 Task: Look for products in the category "Popcorn & Pretzels" from the brand "Glutino".
Action: Mouse moved to (422, 175)
Screenshot: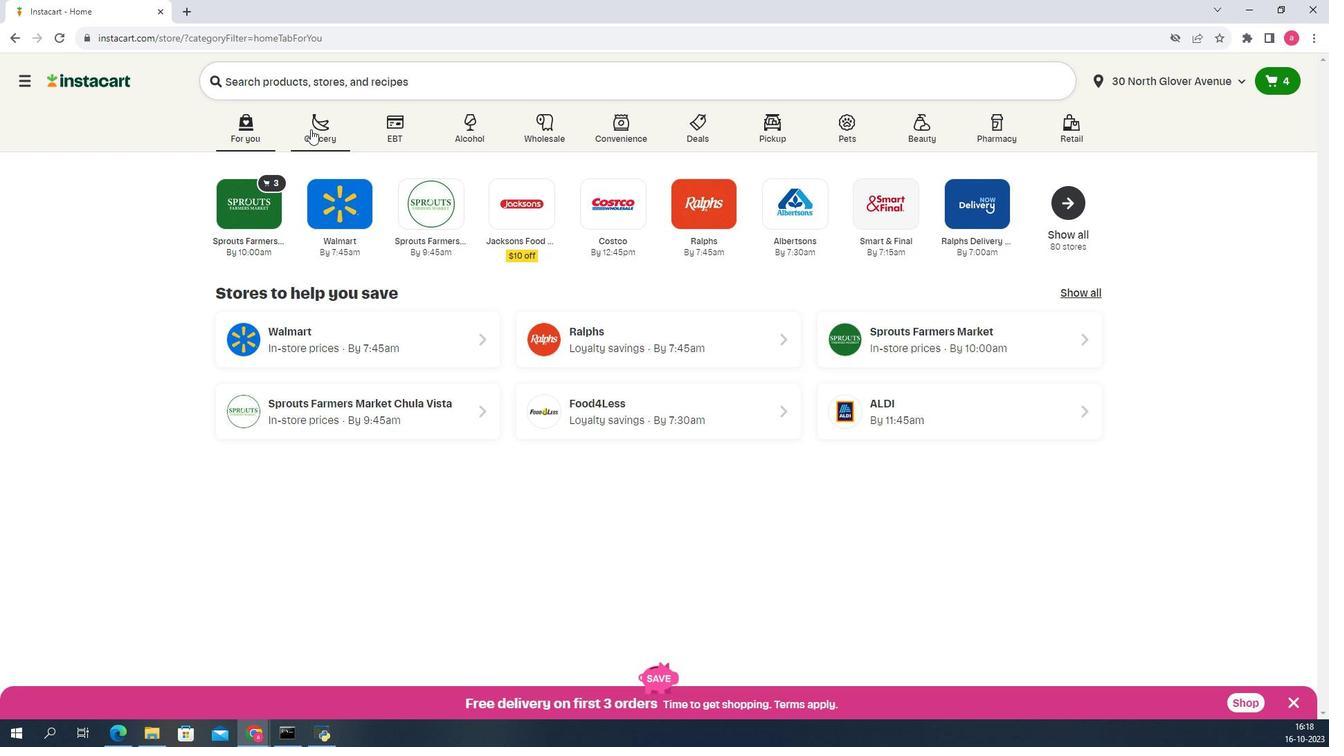 
Action: Mouse pressed left at (422, 175)
Screenshot: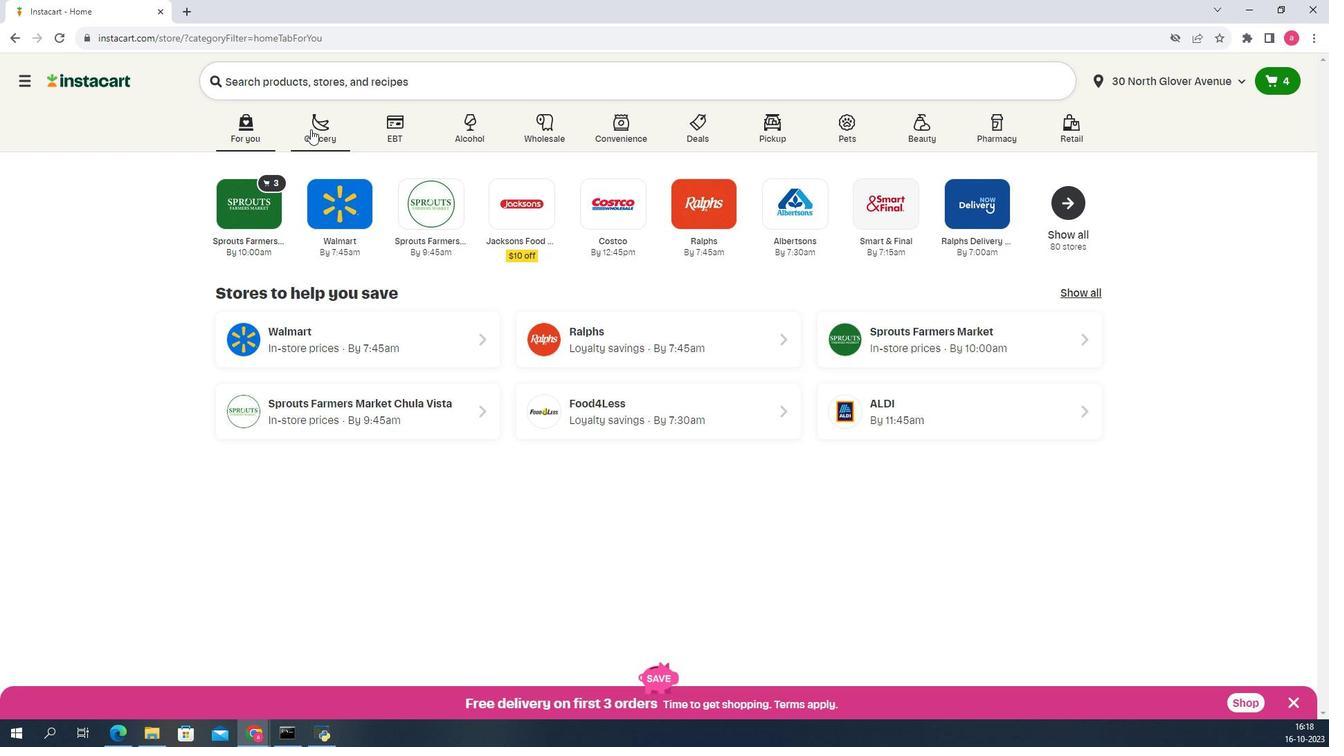 
Action: Mouse moved to (457, 400)
Screenshot: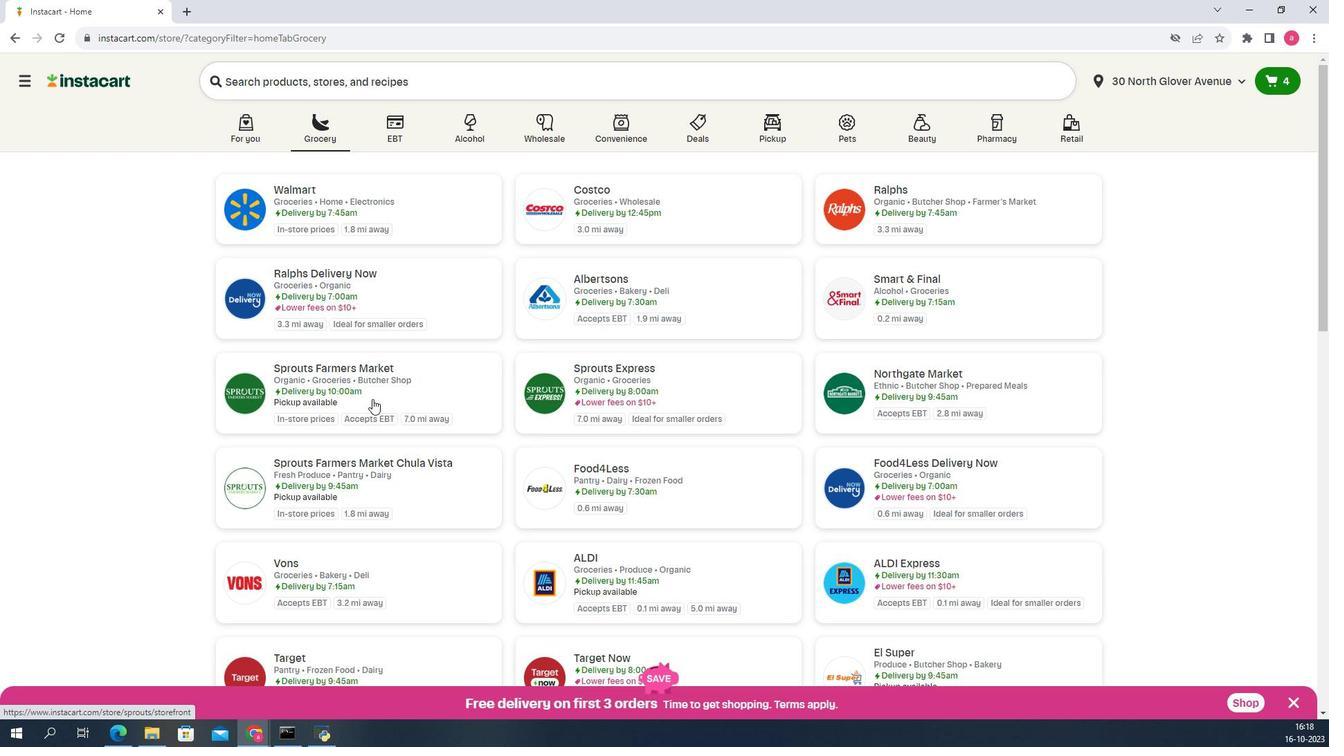 
Action: Mouse pressed left at (457, 400)
Screenshot: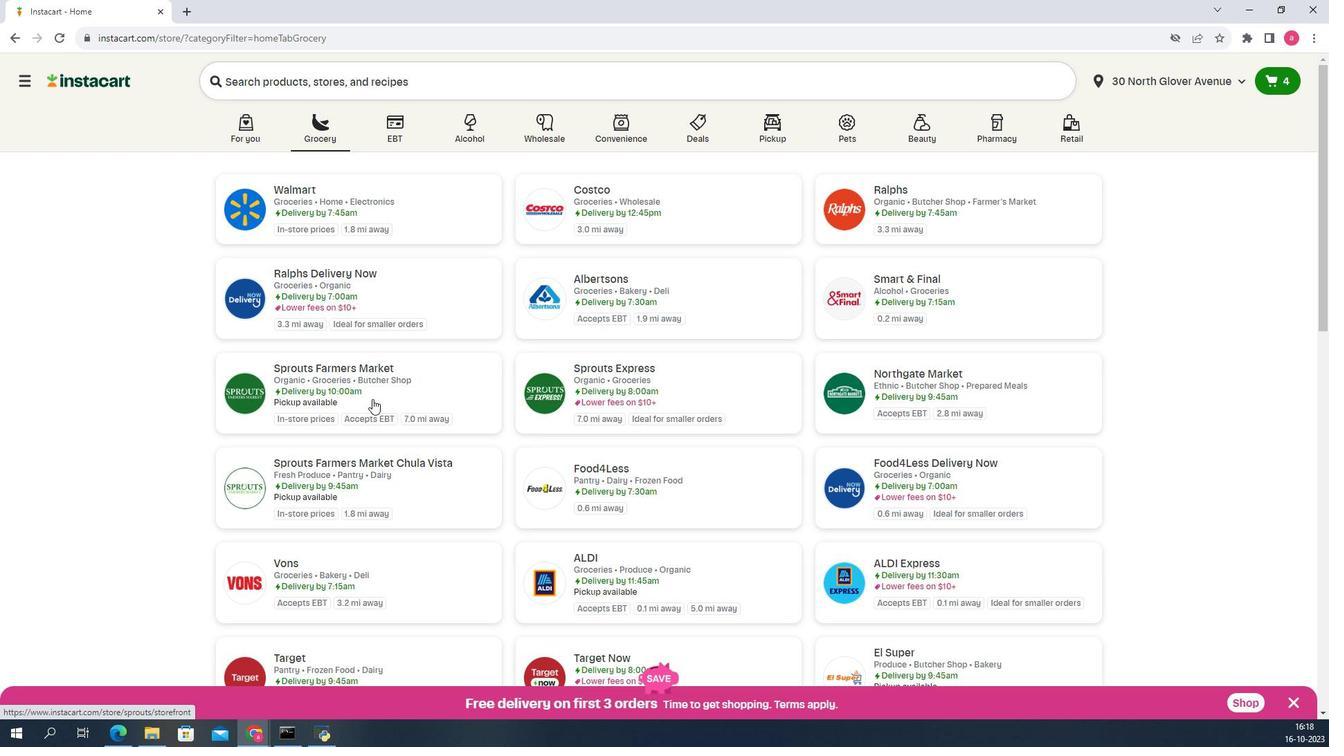 
Action: Mouse moved to (294, 556)
Screenshot: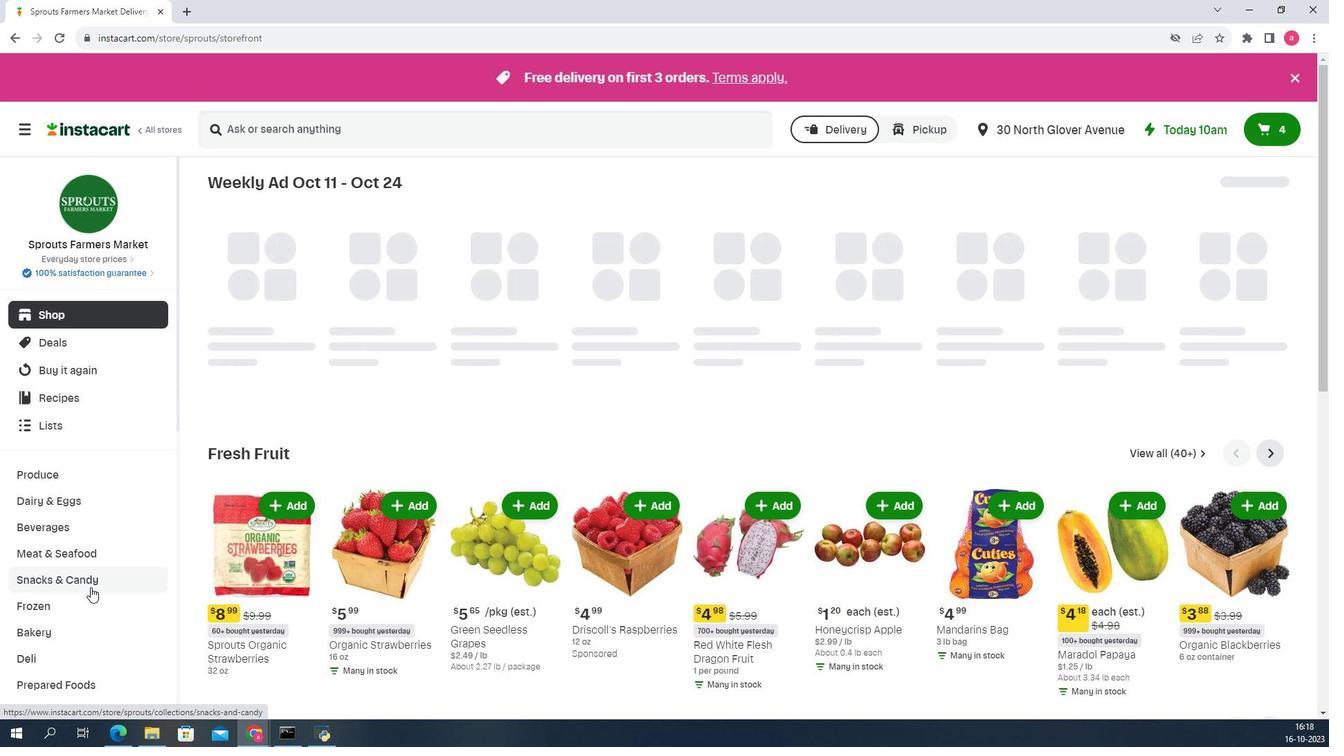 
Action: Mouse pressed left at (294, 556)
Screenshot: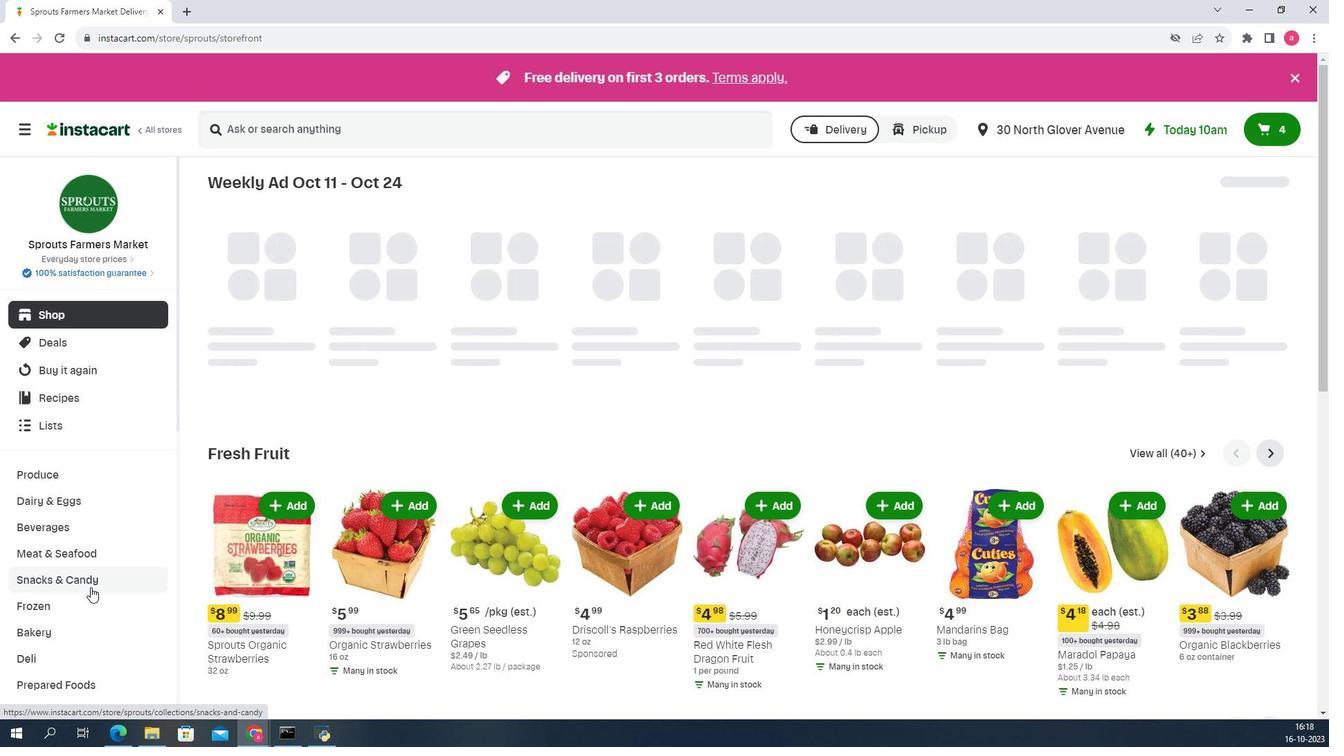 
Action: Mouse moved to (870, 252)
Screenshot: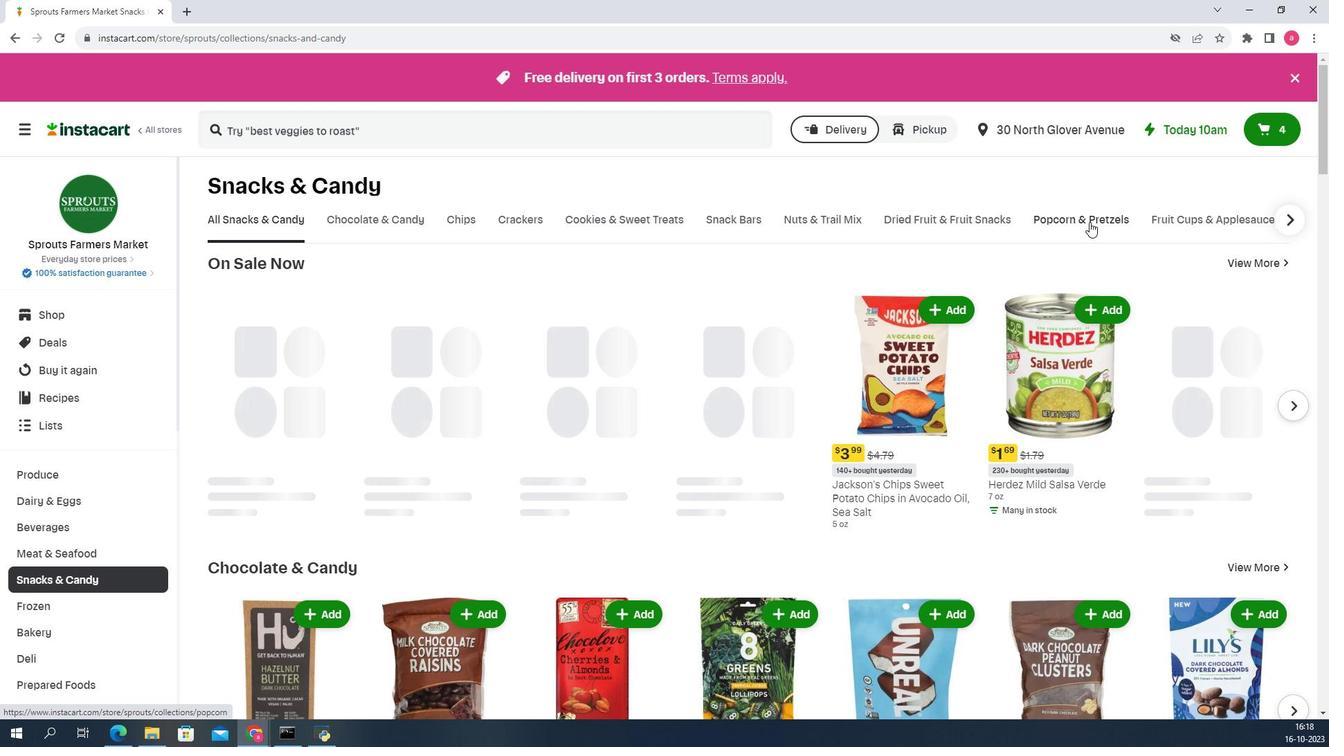 
Action: Mouse pressed left at (870, 252)
Screenshot: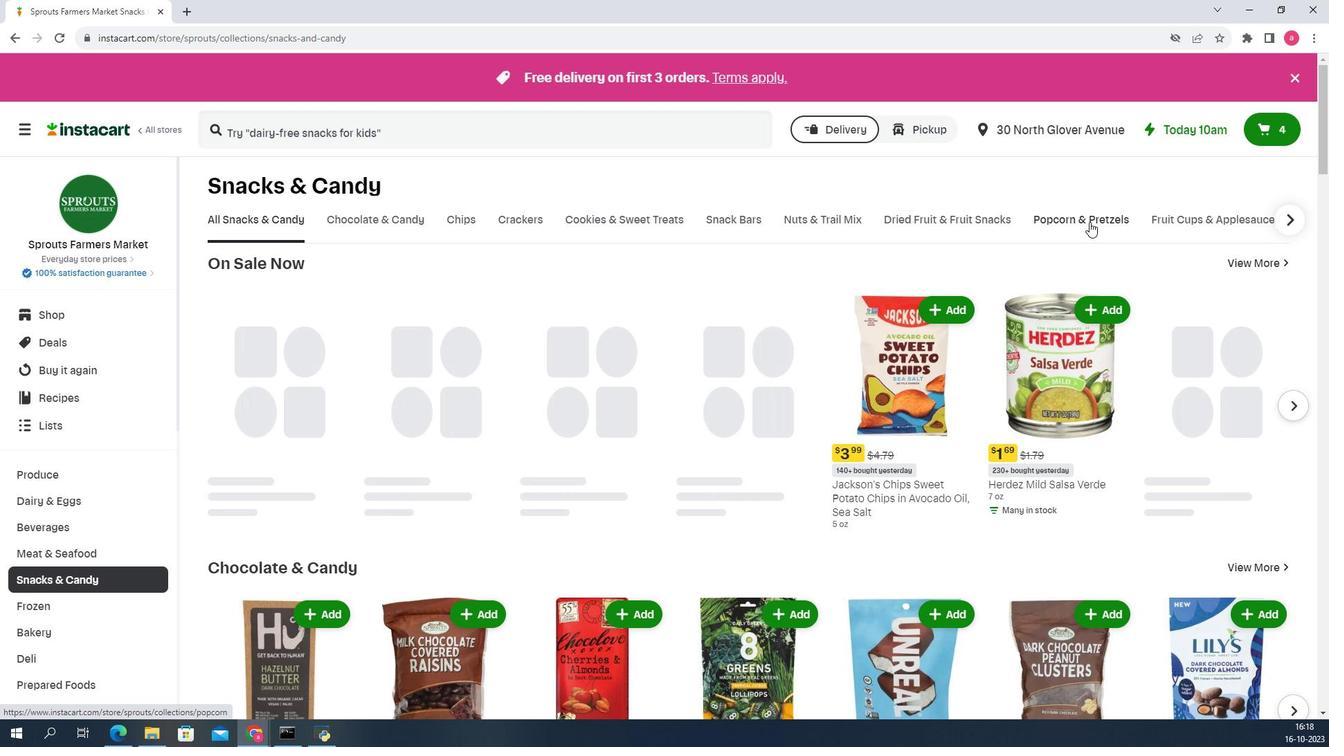 
Action: Mouse moved to (465, 297)
Screenshot: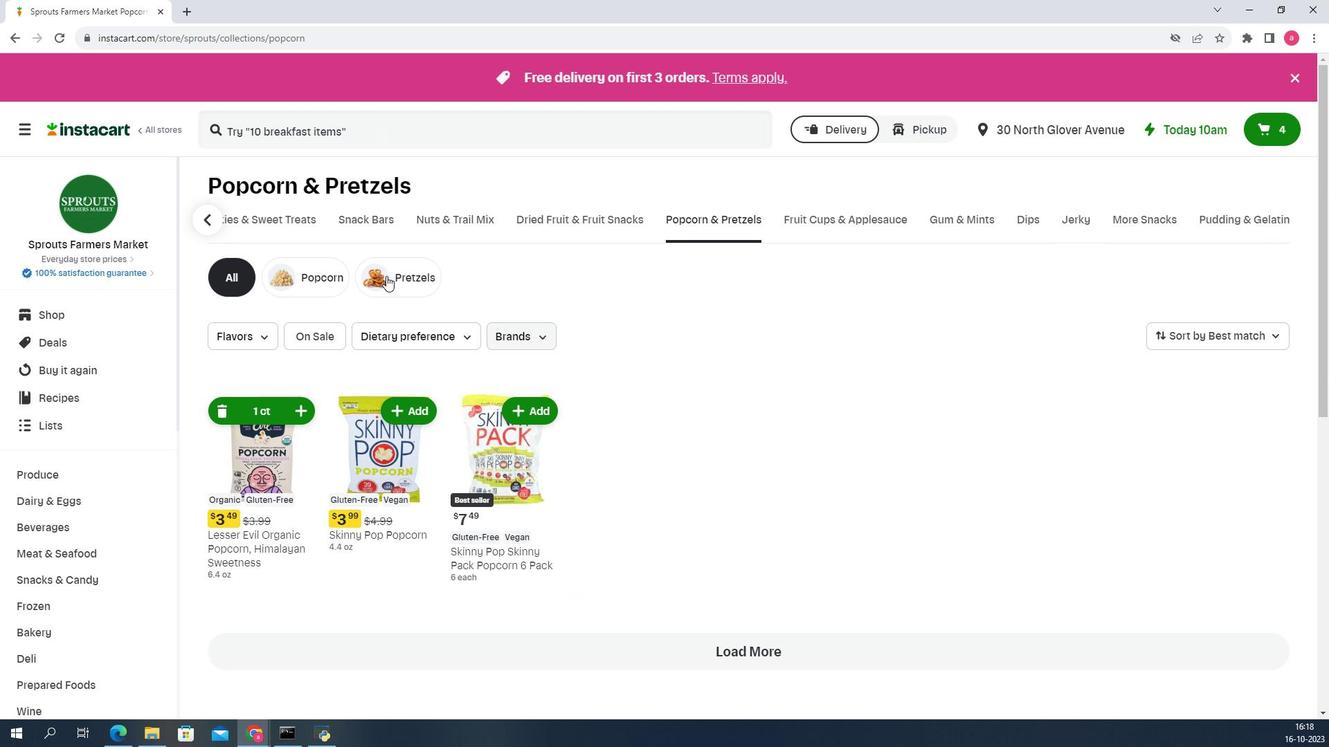 
Action: Mouse pressed left at (465, 297)
Screenshot: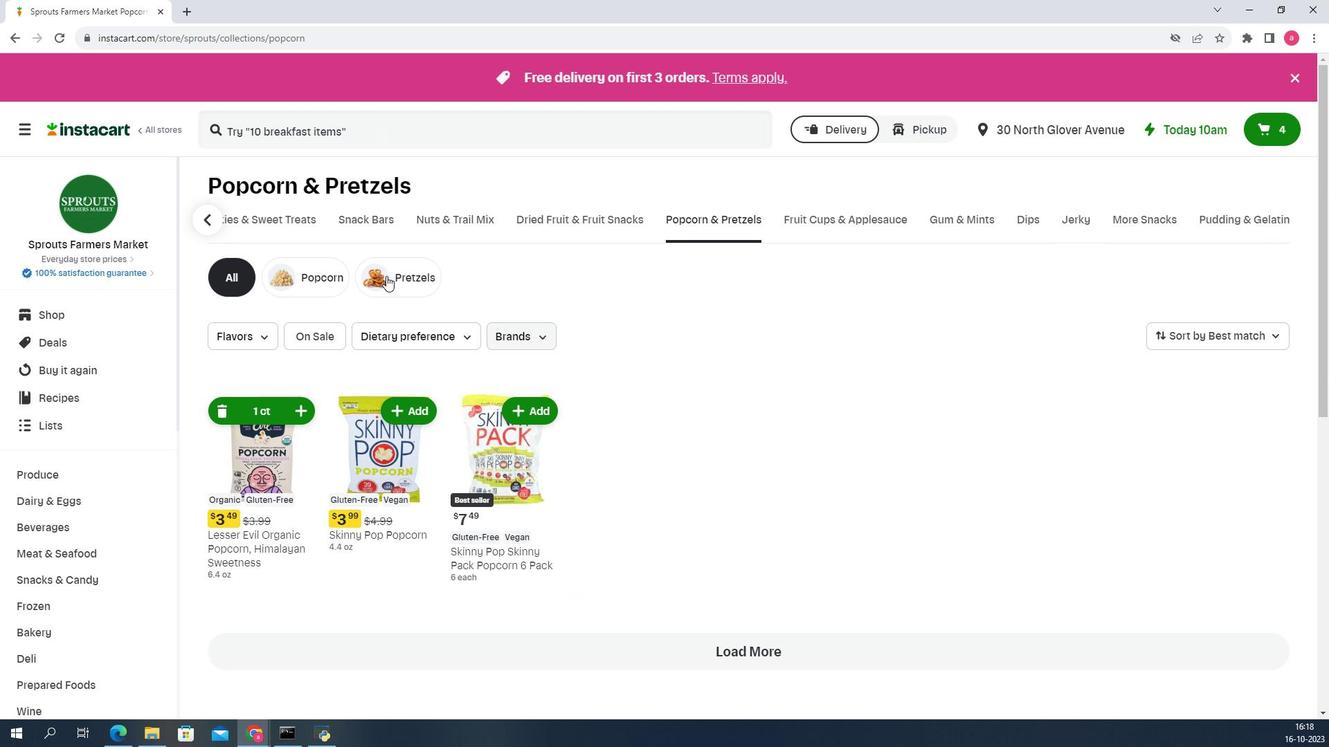 
Action: Mouse moved to (540, 347)
Screenshot: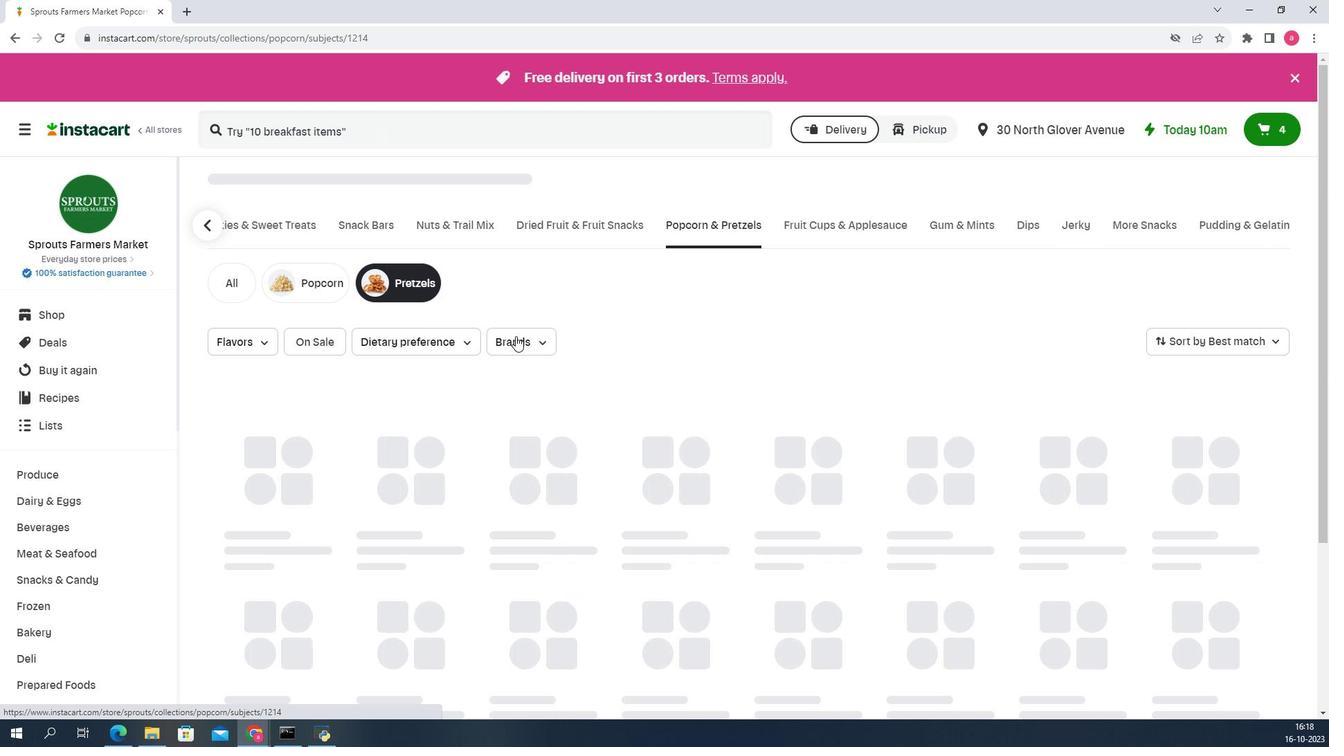 
Action: Mouse pressed left at (540, 347)
Screenshot: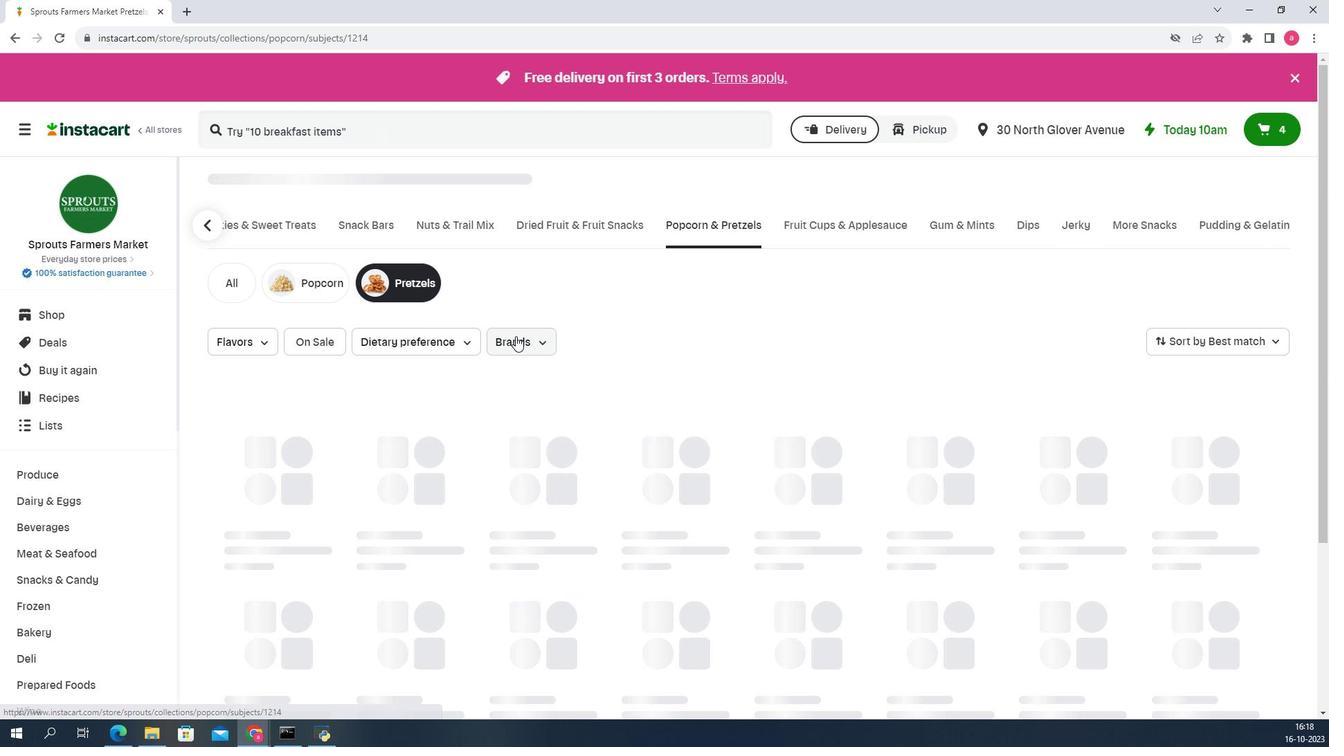 
Action: Mouse moved to (564, 384)
Screenshot: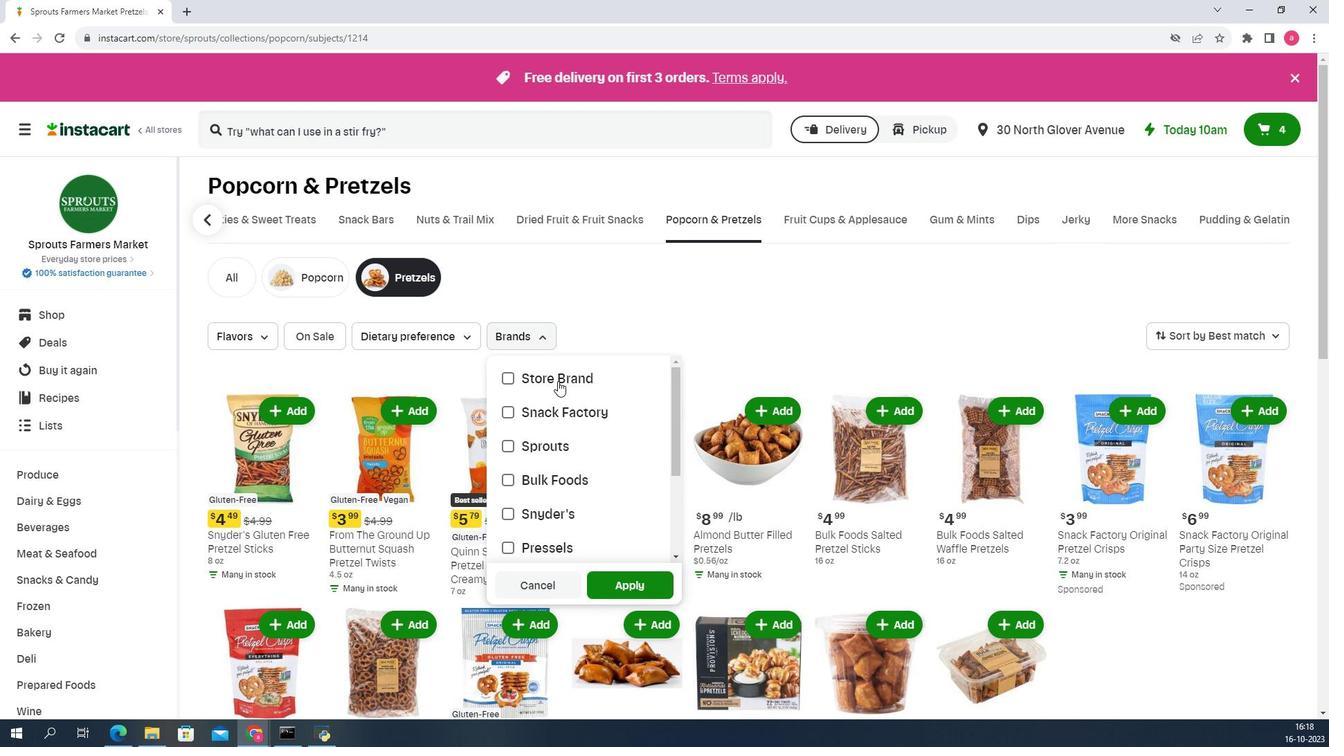 
Action: Mouse scrolled (564, 384) with delta (0, 0)
Screenshot: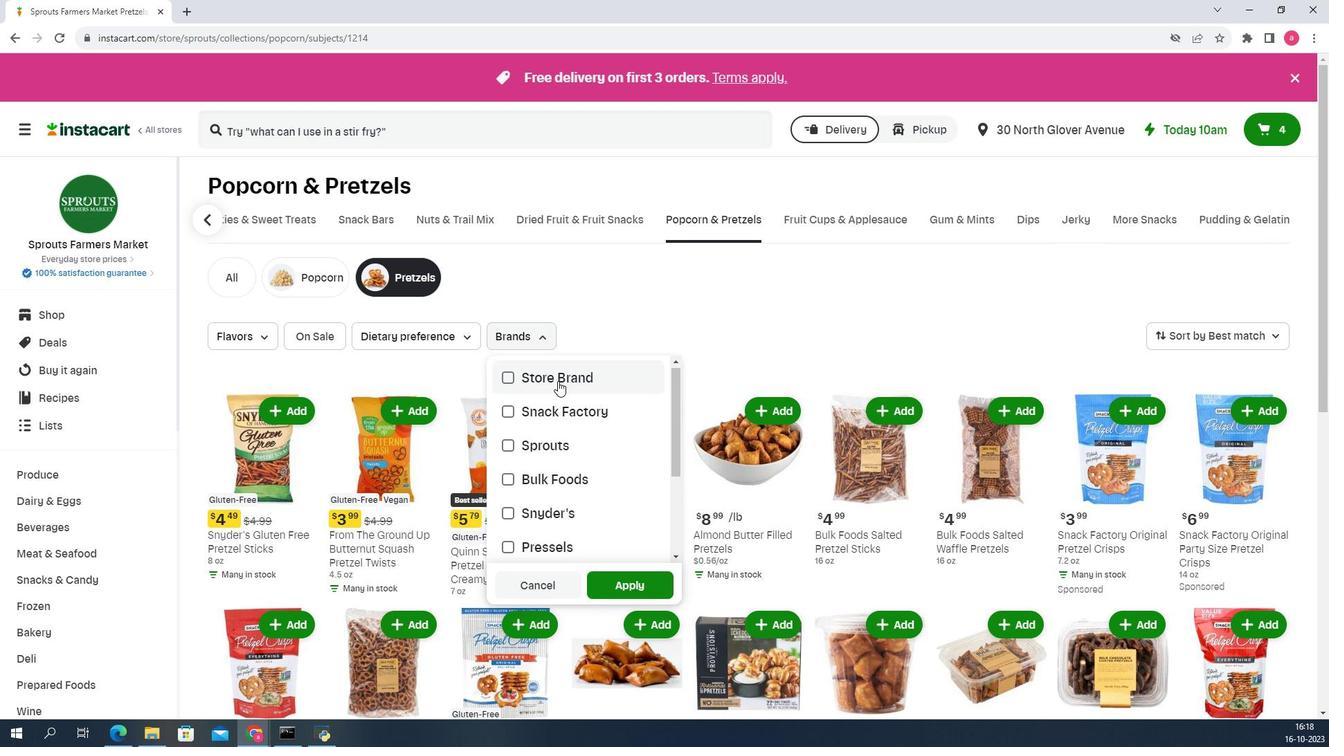 
Action: Mouse scrolled (564, 384) with delta (0, 0)
Screenshot: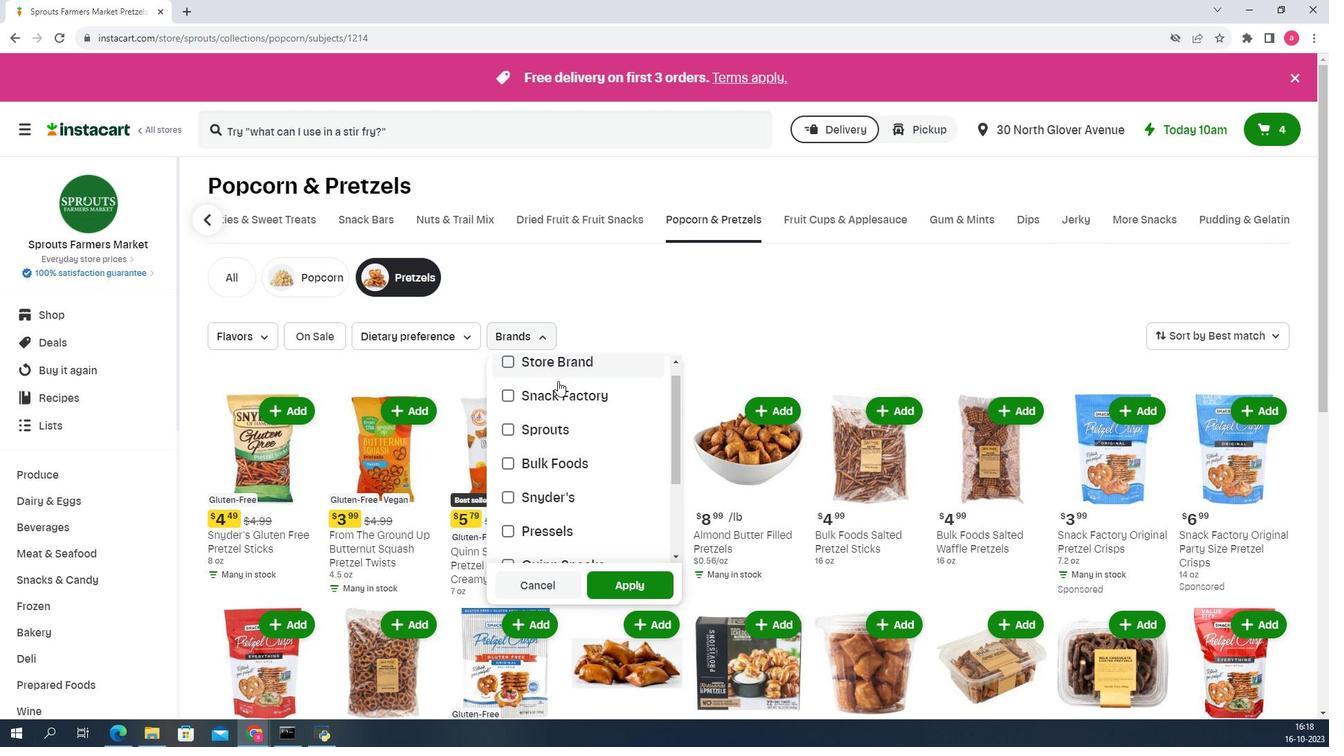 
Action: Mouse moved to (582, 497)
Screenshot: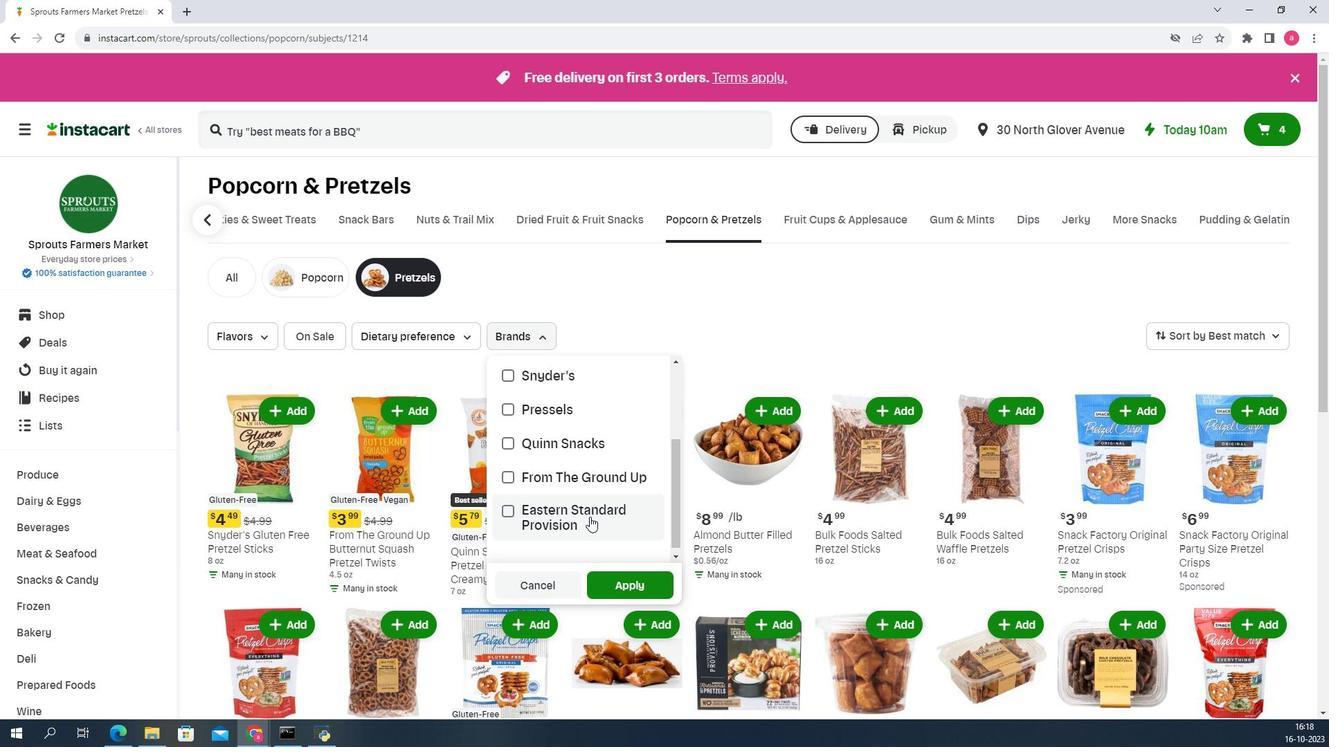 
Action: Mouse scrolled (582, 498) with delta (0, 0)
Screenshot: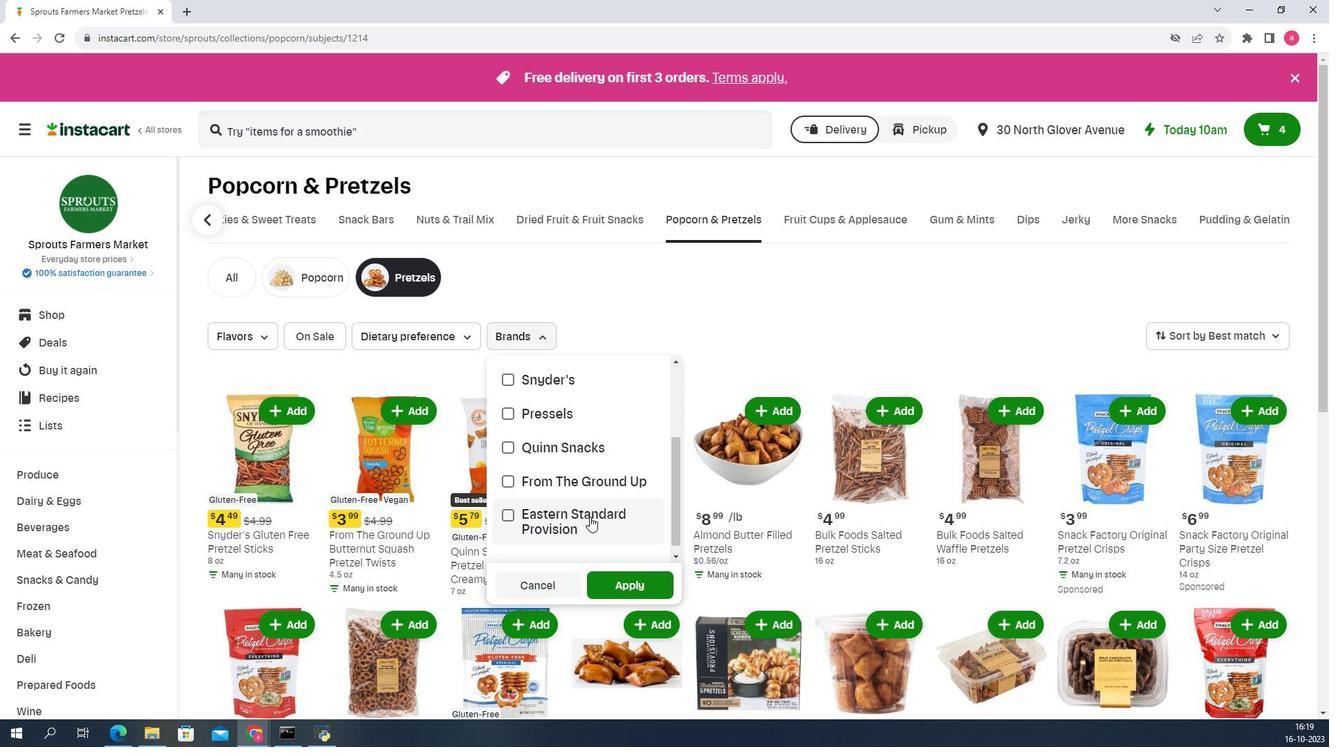 
Action: Mouse scrolled (582, 498) with delta (0, 0)
Screenshot: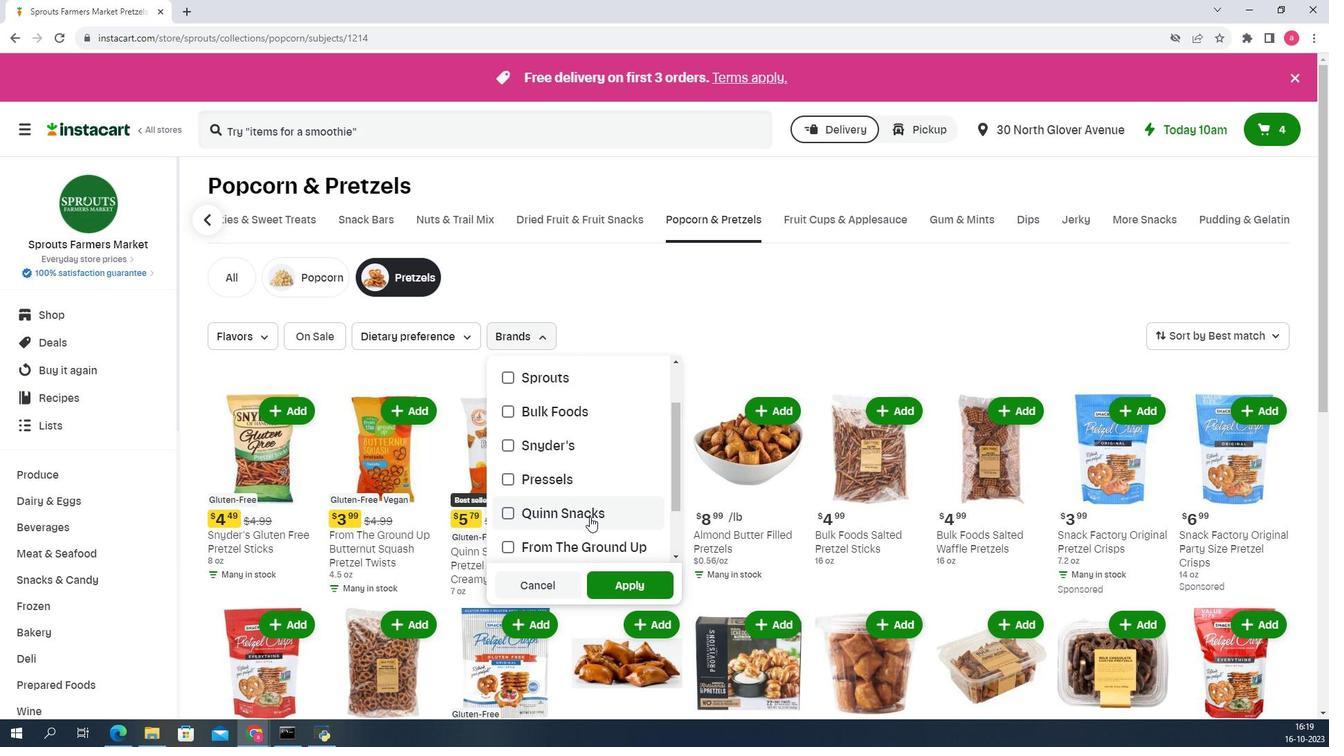 
Action: Mouse scrolled (582, 498) with delta (0, 0)
Screenshot: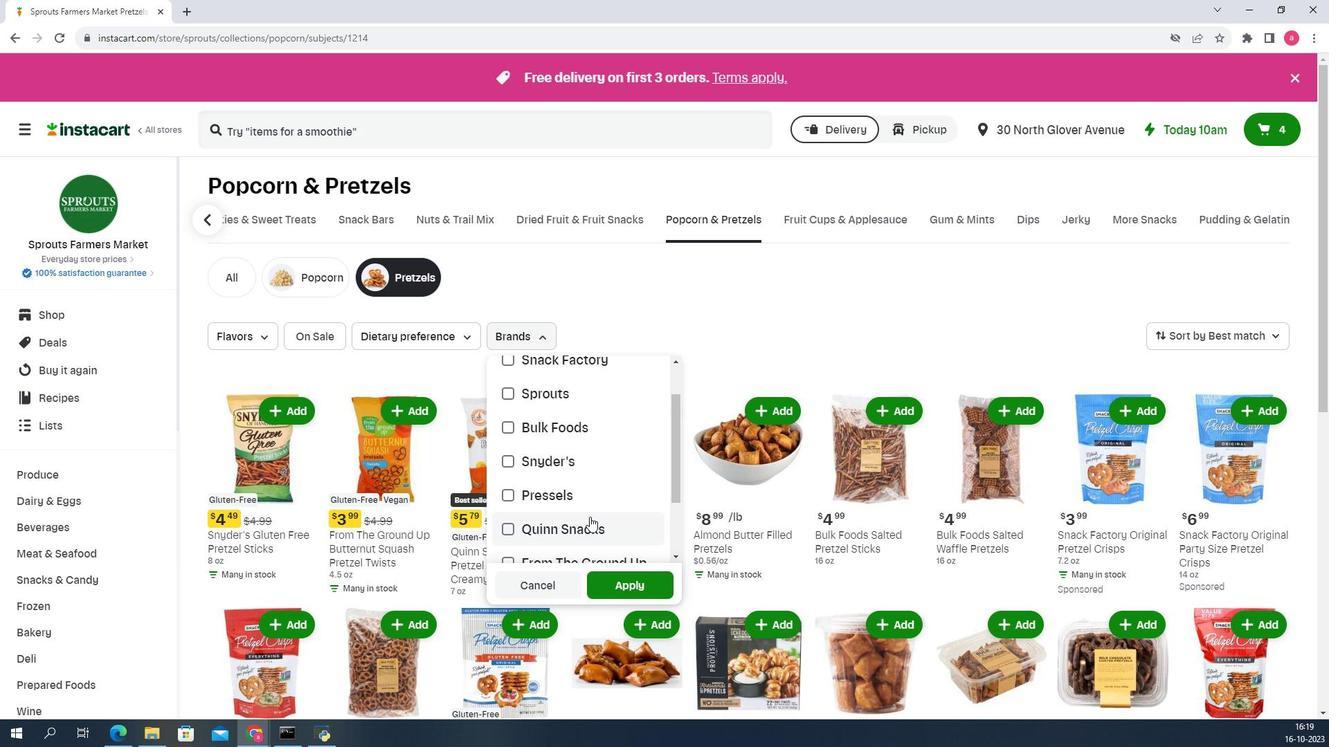 
Action: Mouse scrolled (582, 498) with delta (0, 0)
Screenshot: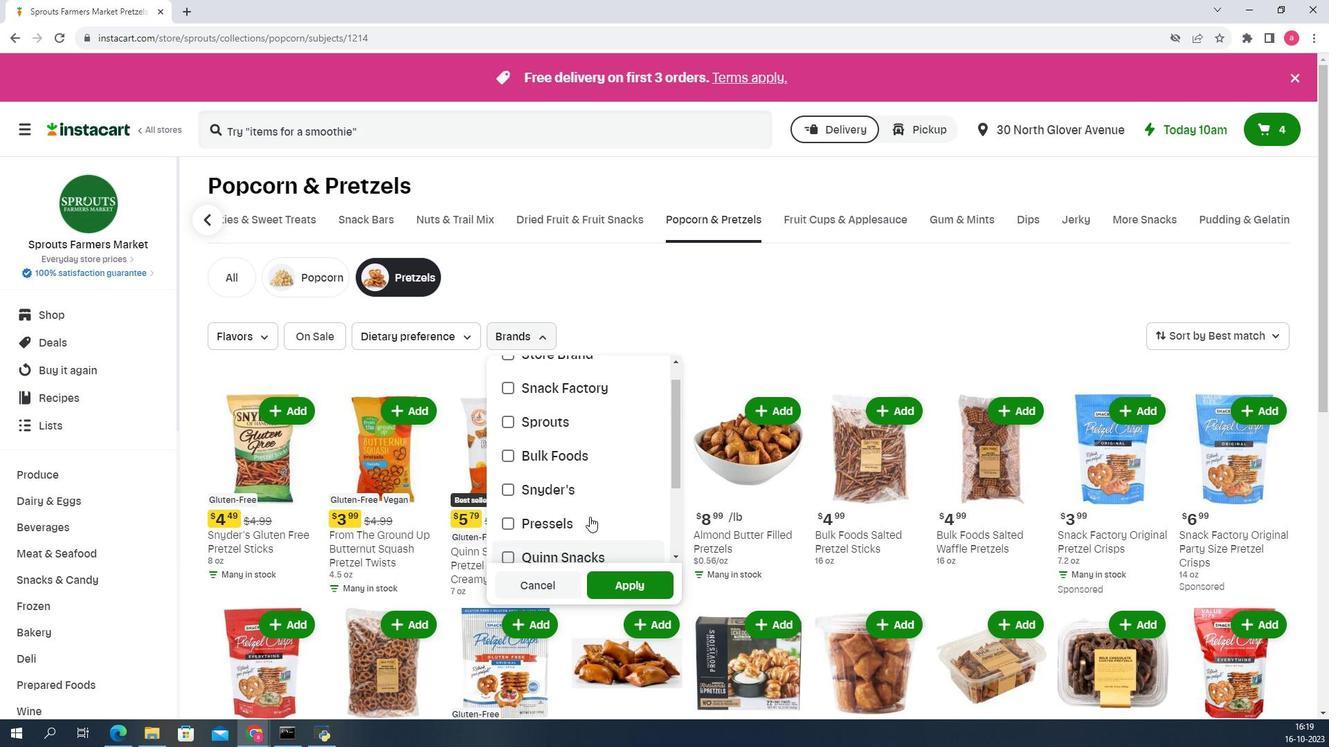 
Action: Mouse moved to (593, 490)
Screenshot: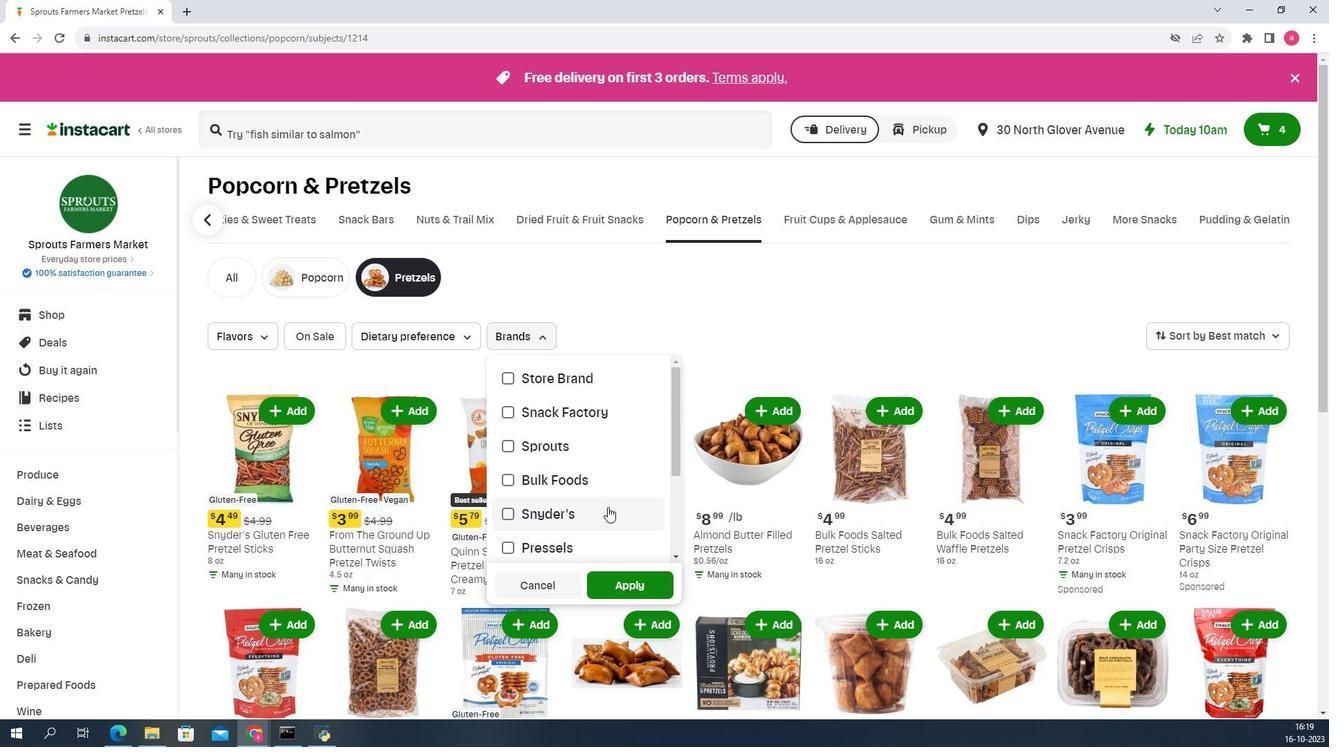 
